 Task: Check current mortgage rates for homes with 10-year fixed loan payments.
Action: Mouse moved to (897, 164)
Screenshot: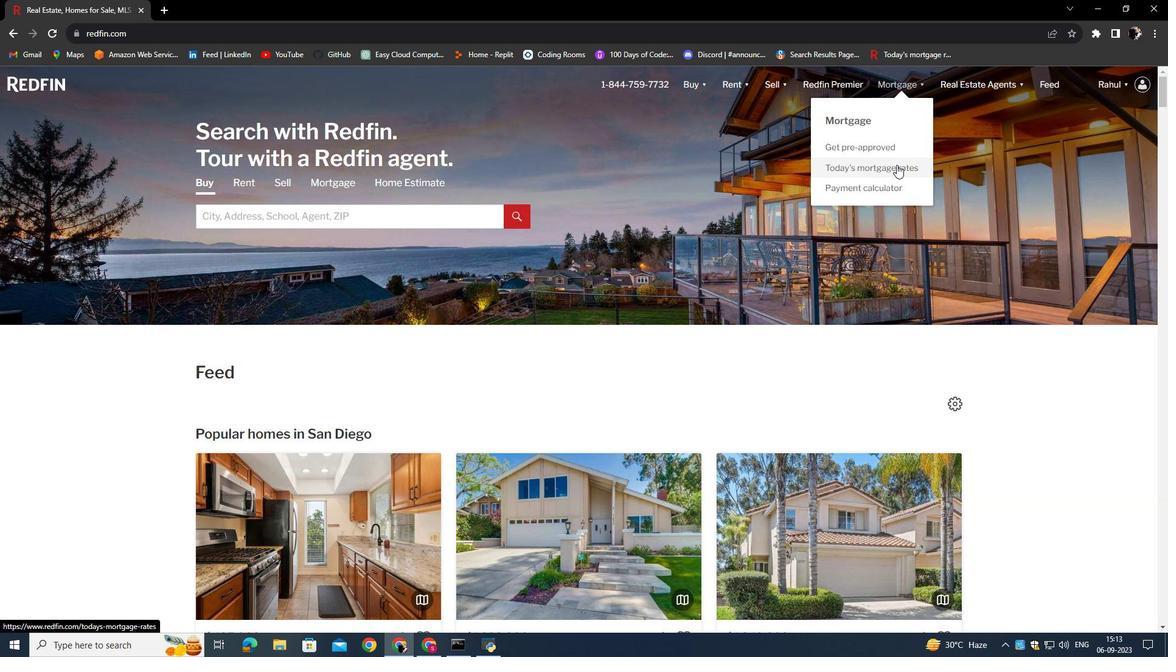 
Action: Mouse pressed left at (897, 164)
Screenshot: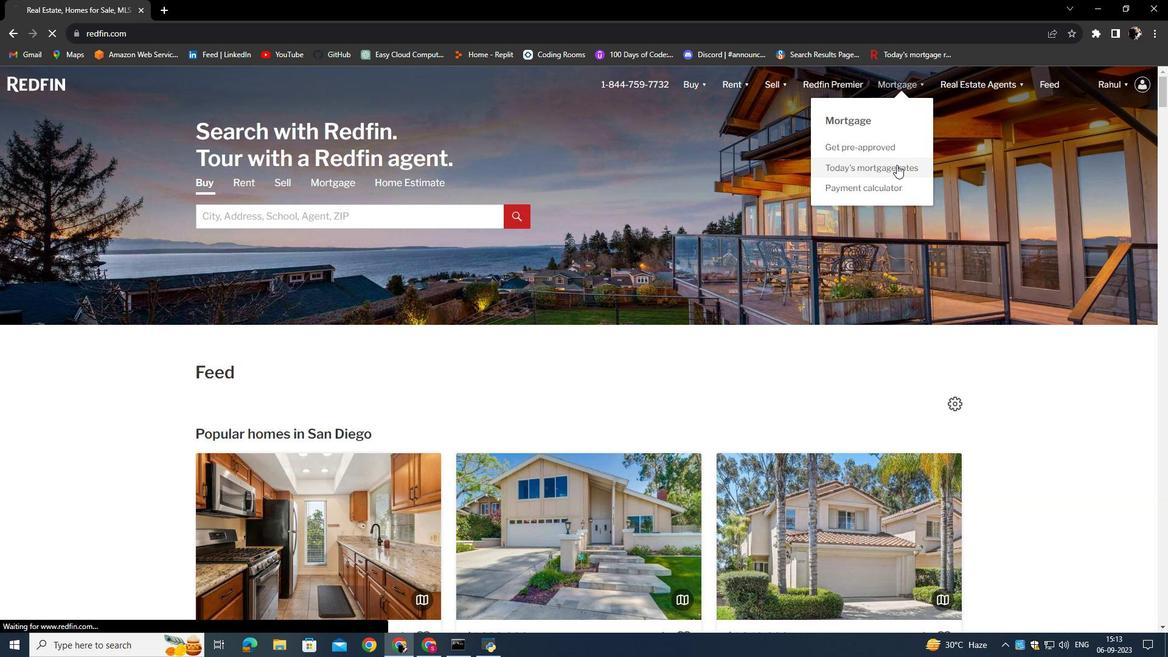 
Action: Mouse moved to (457, 334)
Screenshot: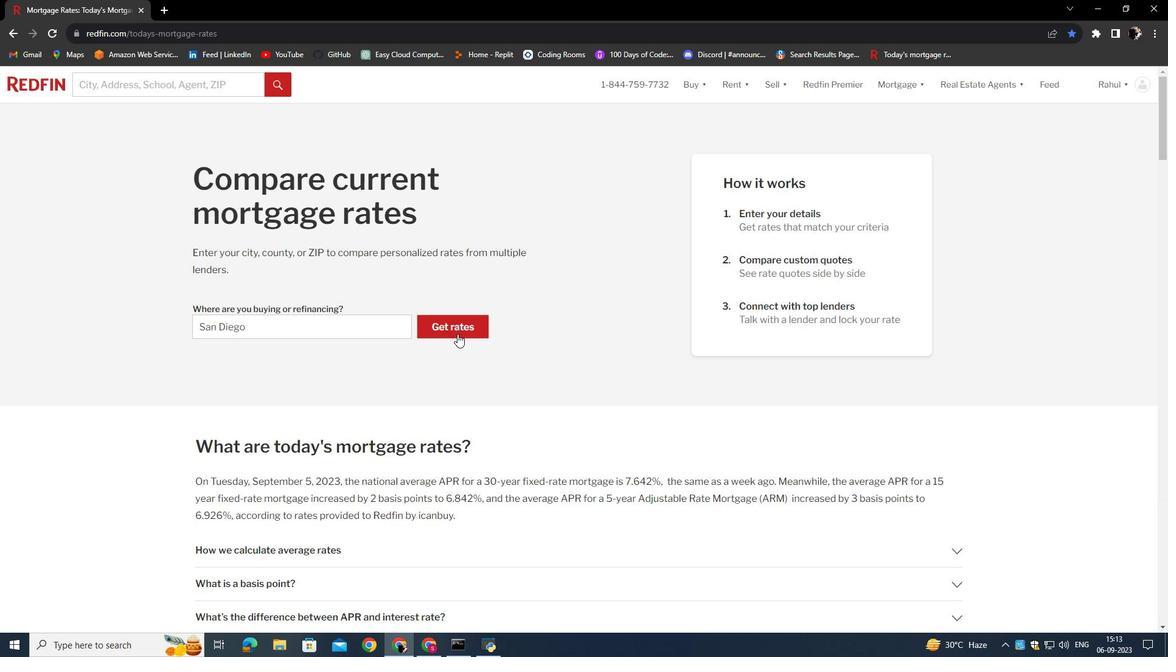 
Action: Mouse pressed left at (457, 334)
Screenshot: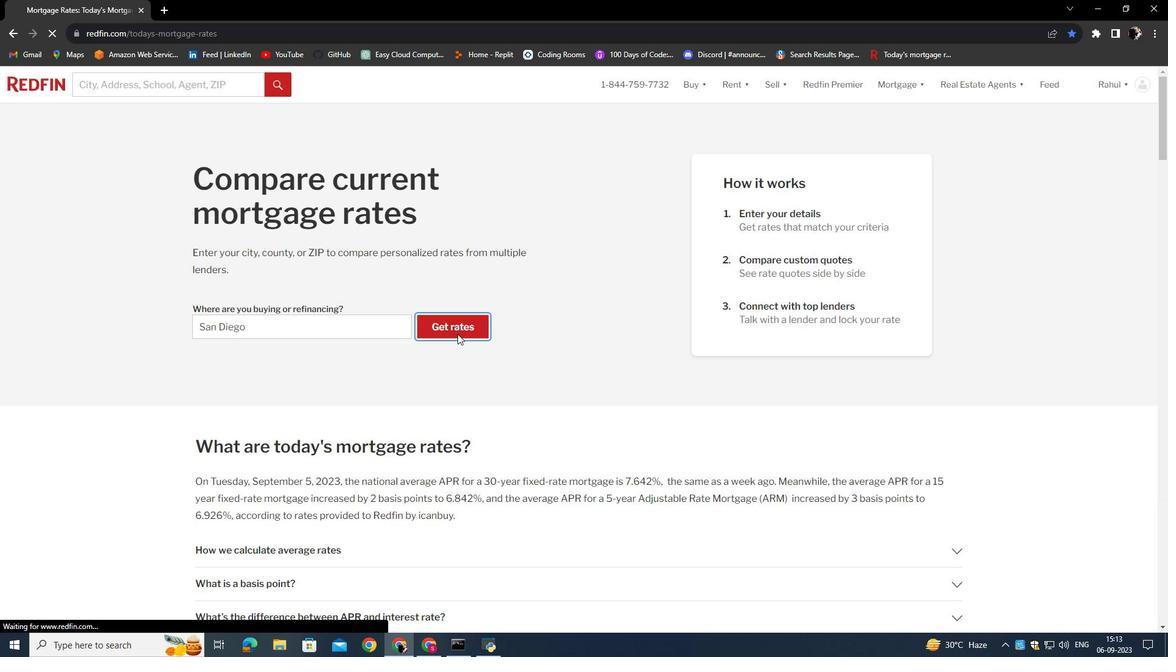 
Action: Mouse moved to (454, 324)
Screenshot: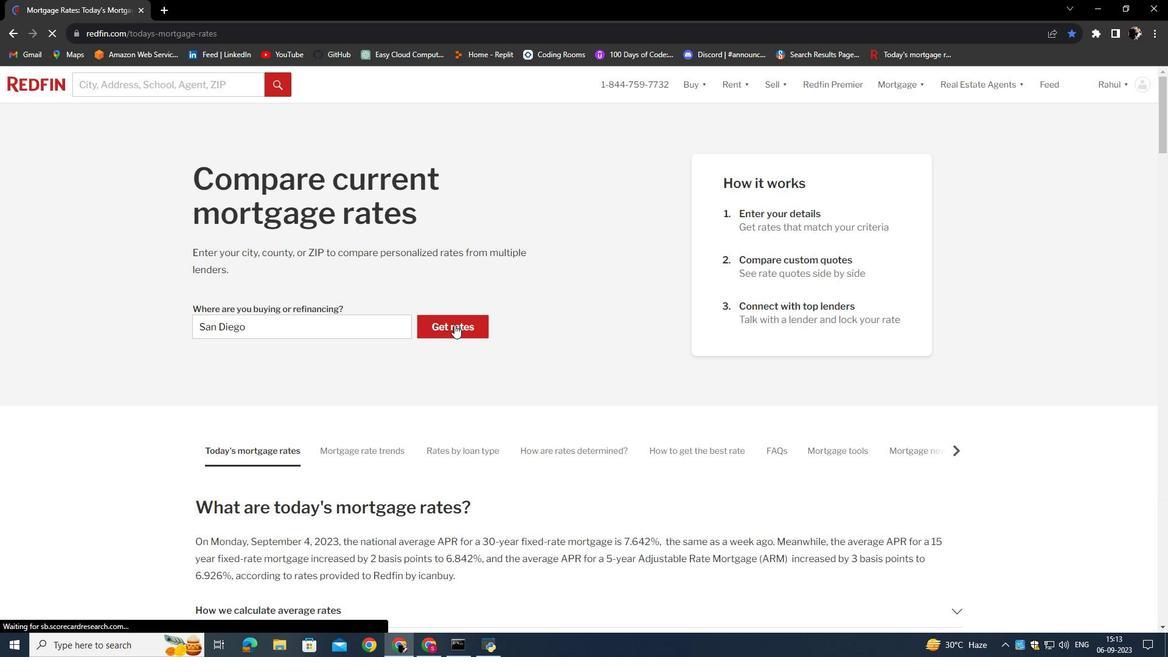 
Action: Mouse pressed left at (454, 324)
Screenshot: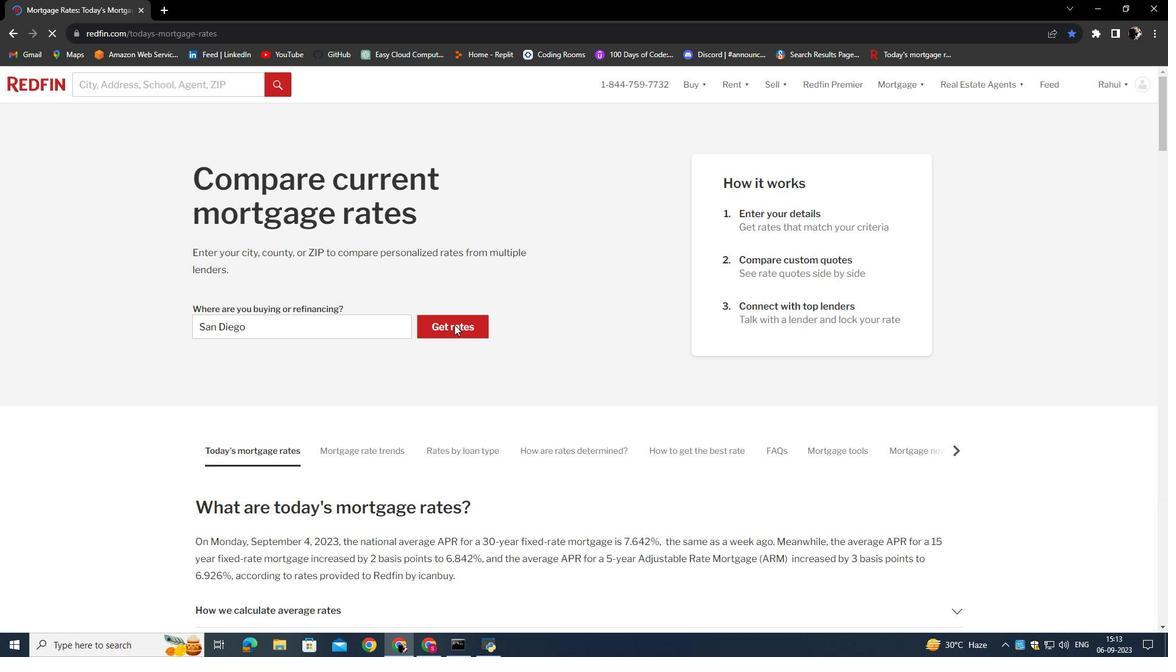 
Action: Mouse moved to (304, 417)
Screenshot: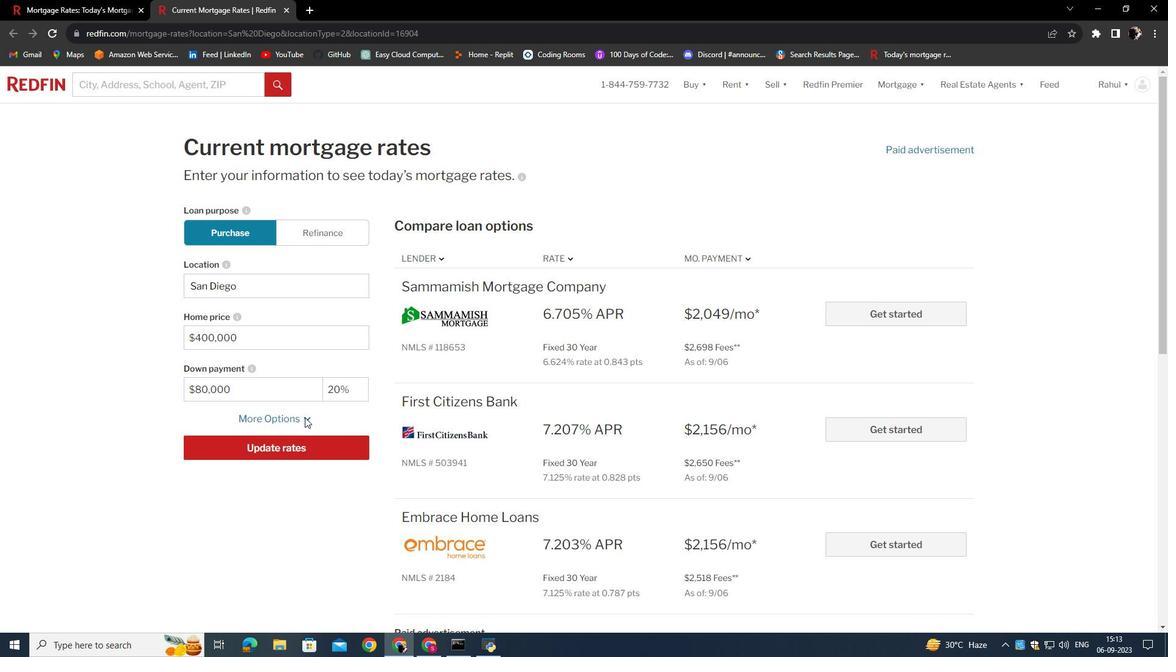 
Action: Mouse pressed left at (304, 417)
Screenshot: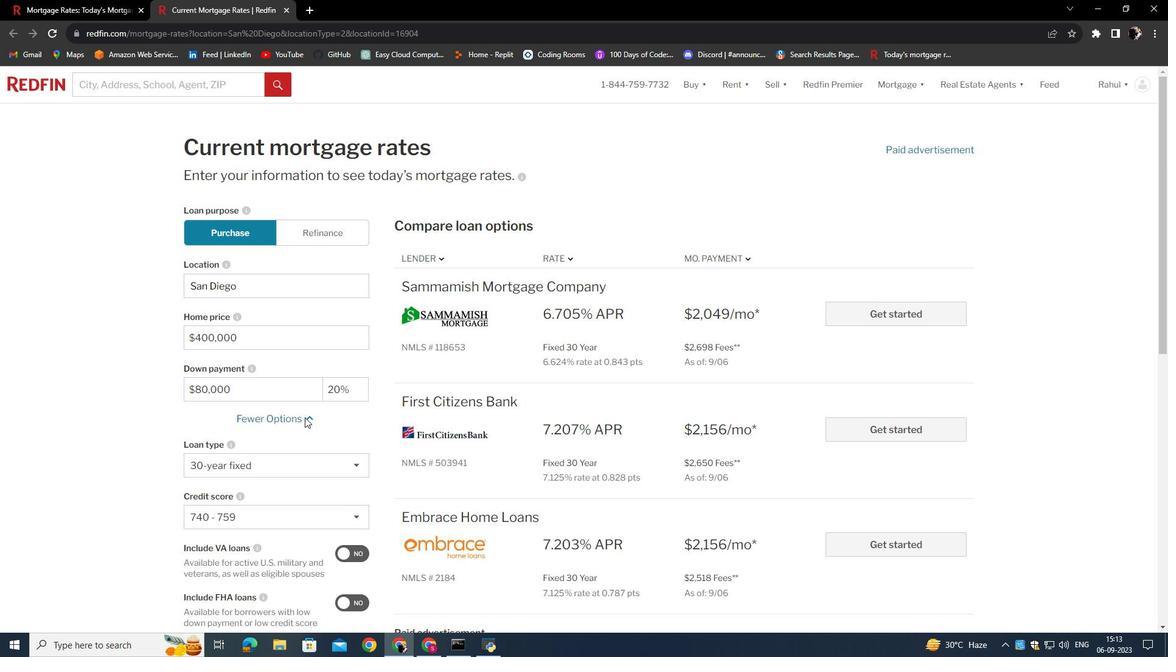 
Action: Mouse moved to (286, 463)
Screenshot: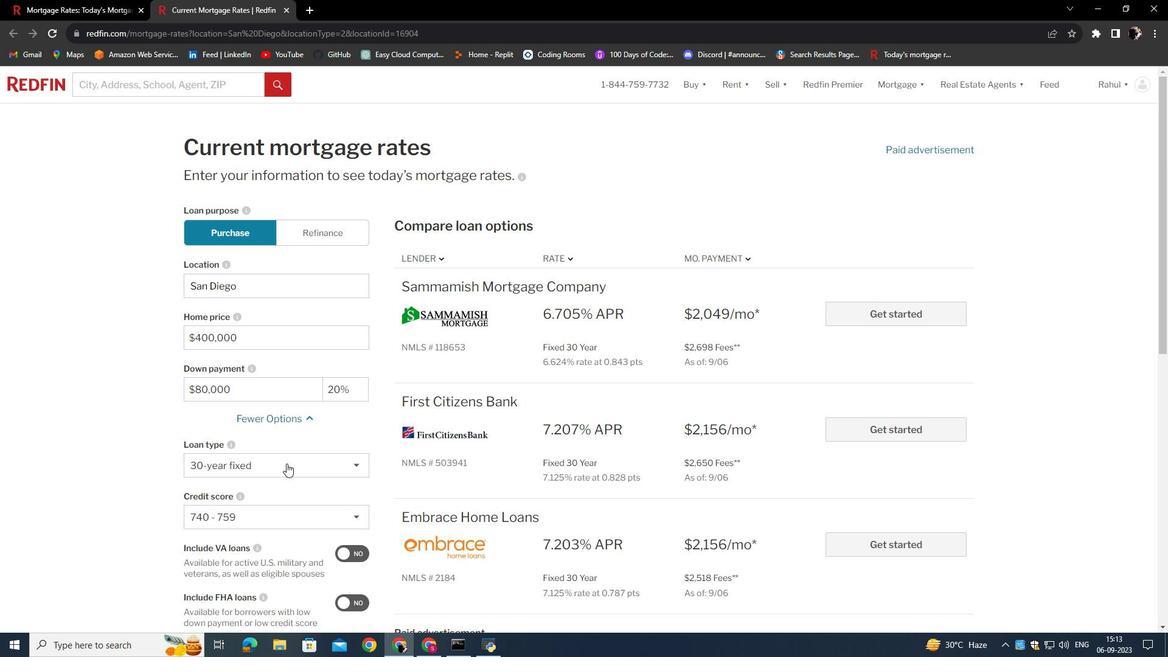 
Action: Mouse pressed left at (286, 463)
Screenshot: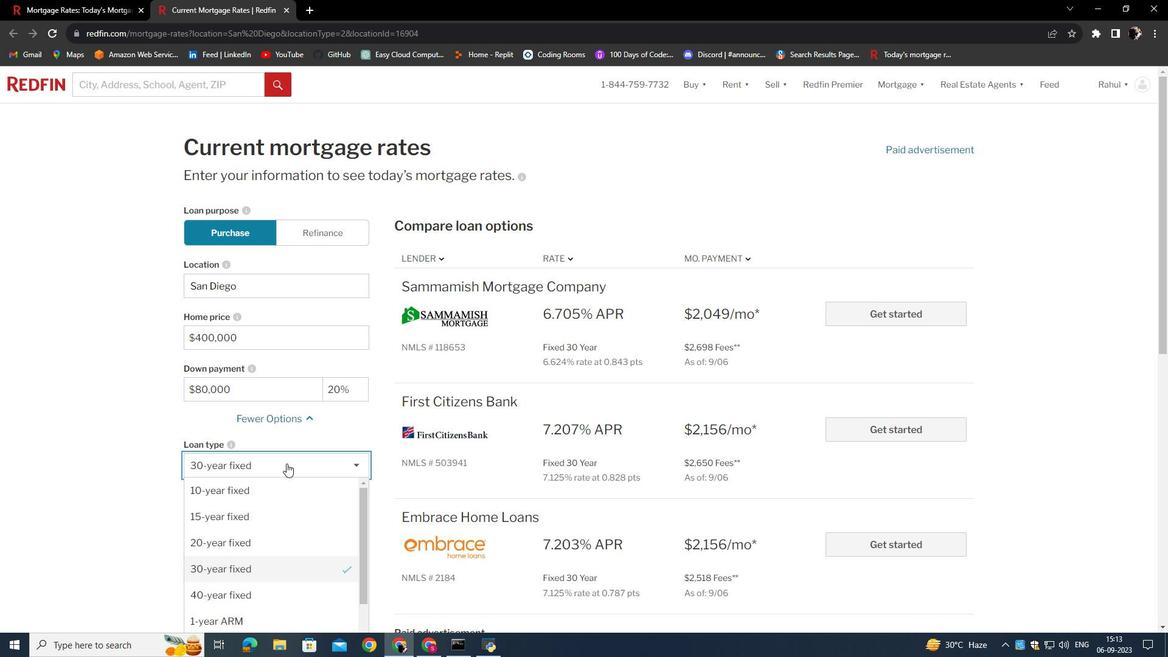 
Action: Mouse moved to (267, 499)
Screenshot: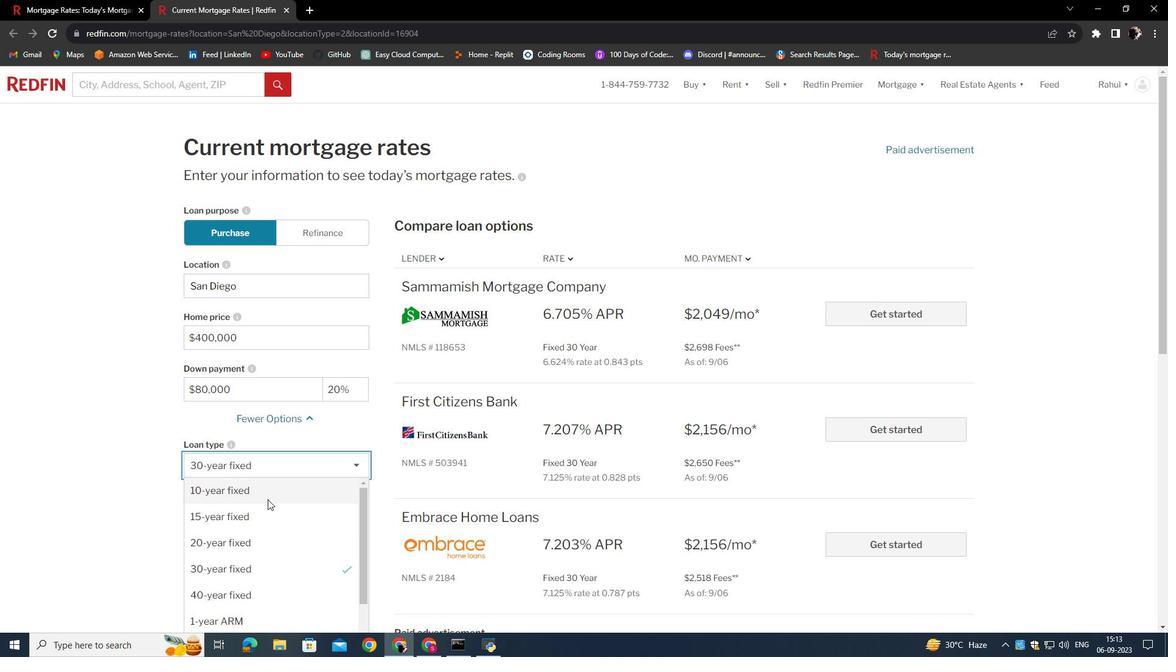 
Action: Mouse pressed left at (267, 499)
Screenshot: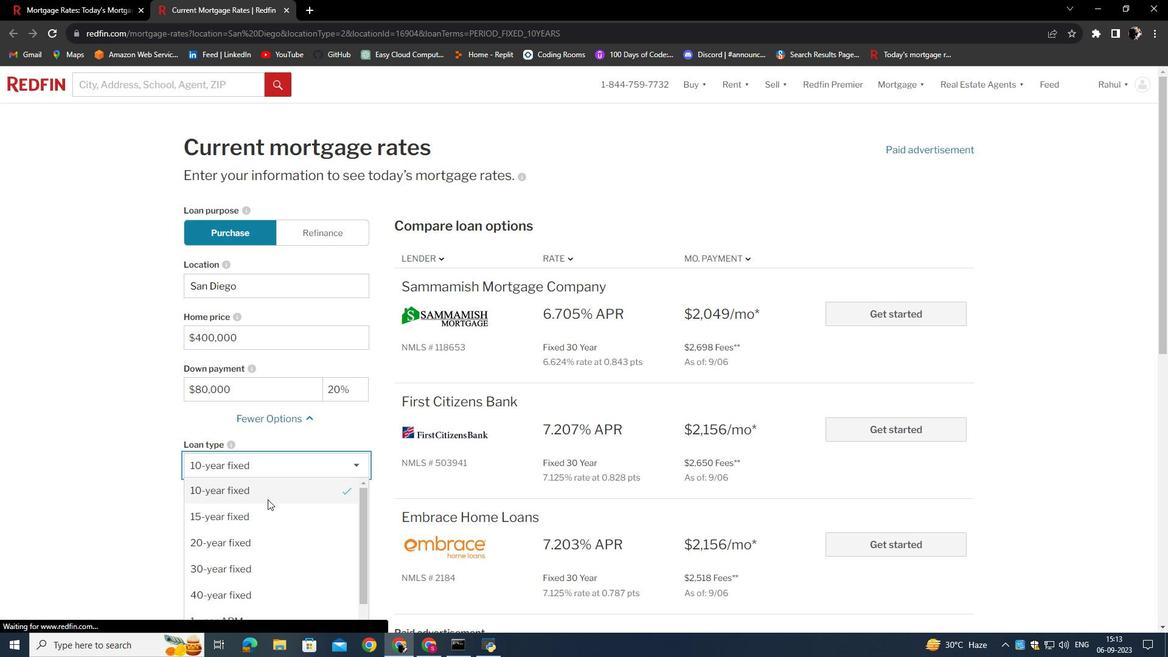 
Action: Mouse moved to (312, 494)
Screenshot: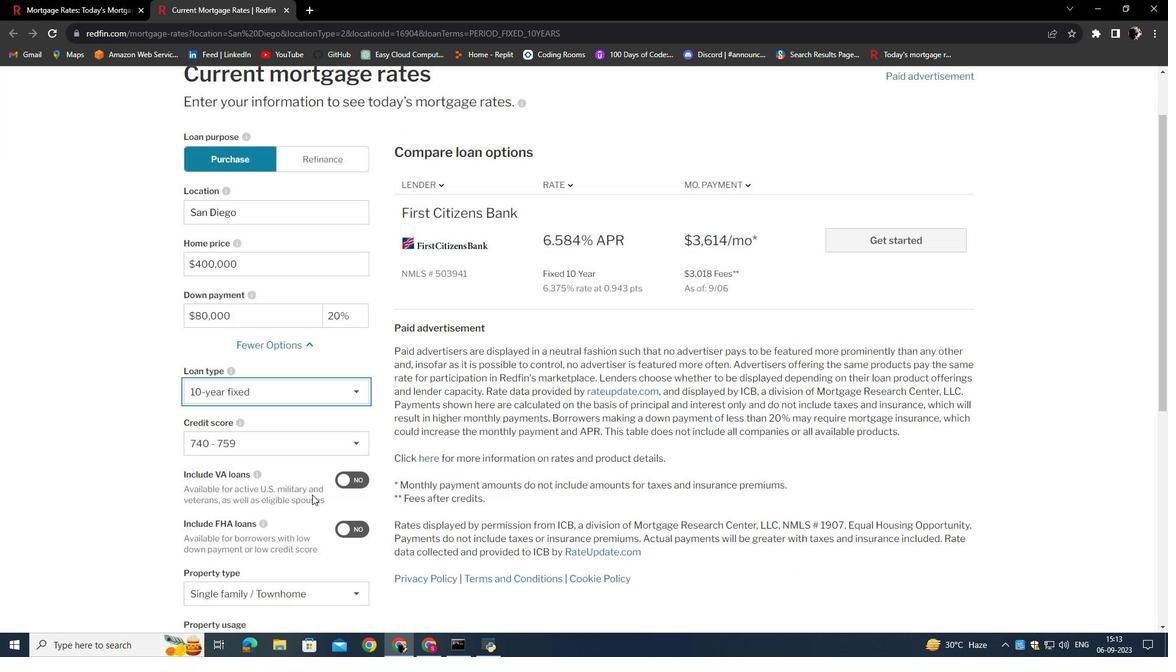 
Action: Mouse scrolled (312, 494) with delta (0, 0)
Screenshot: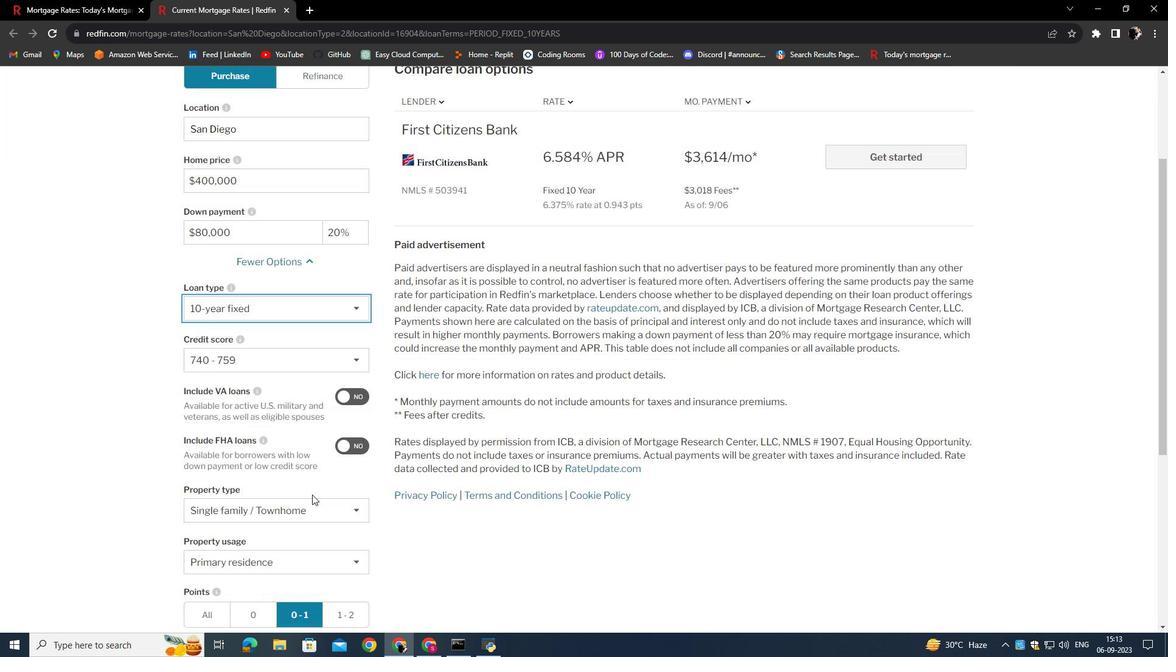 
Action: Mouse scrolled (312, 494) with delta (0, 0)
Screenshot: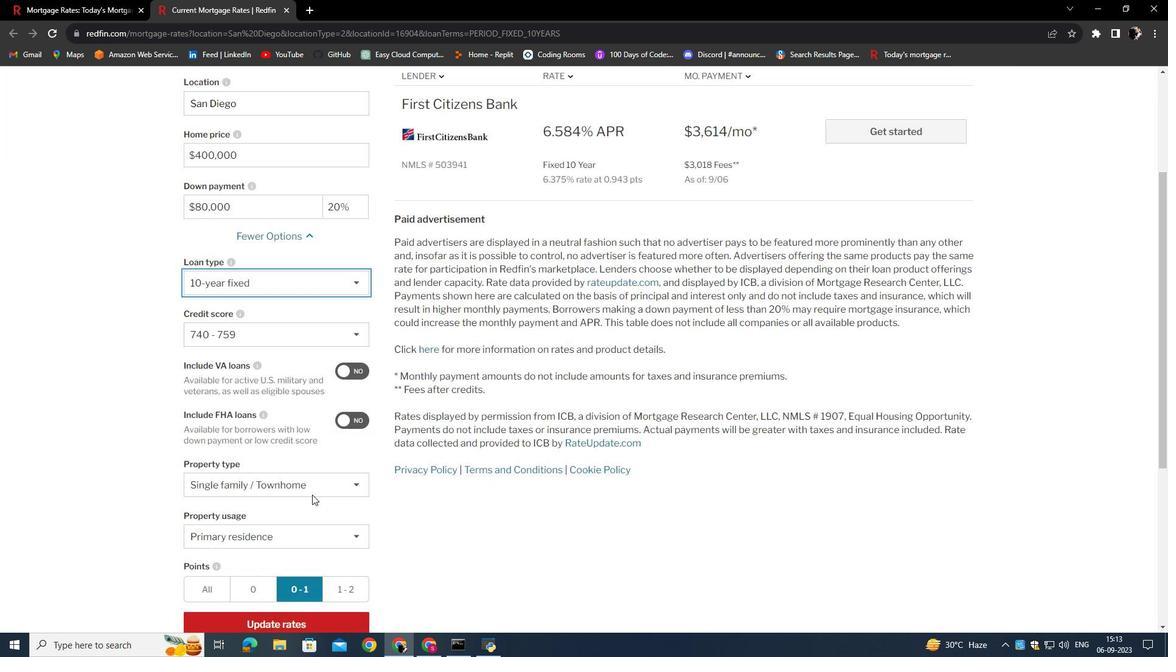 
Action: Mouse scrolled (312, 494) with delta (0, 0)
Screenshot: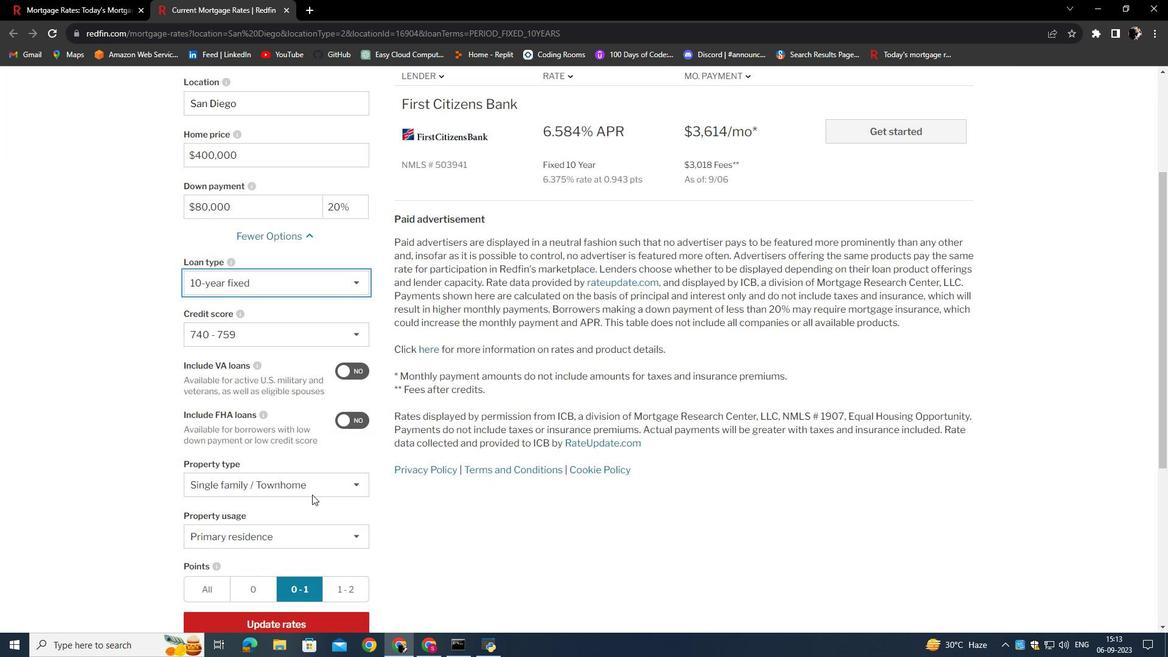 
Action: Mouse scrolled (312, 494) with delta (0, 0)
Screenshot: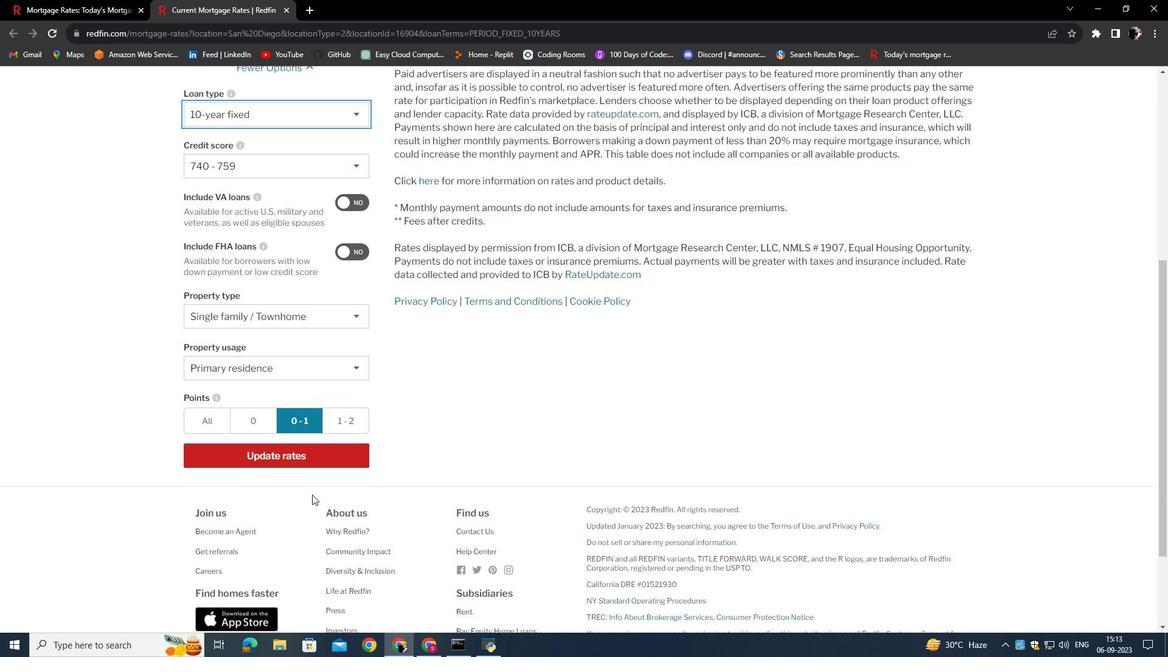 
Action: Mouse scrolled (312, 494) with delta (0, 0)
Screenshot: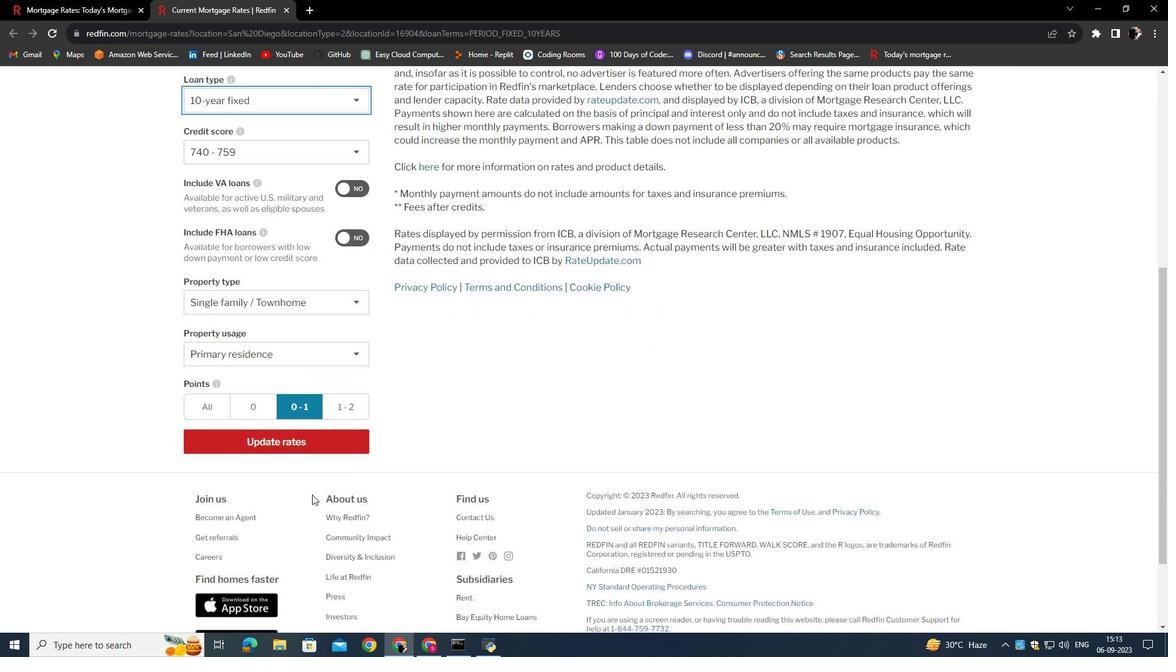 
Action: Mouse scrolled (312, 494) with delta (0, 0)
Screenshot: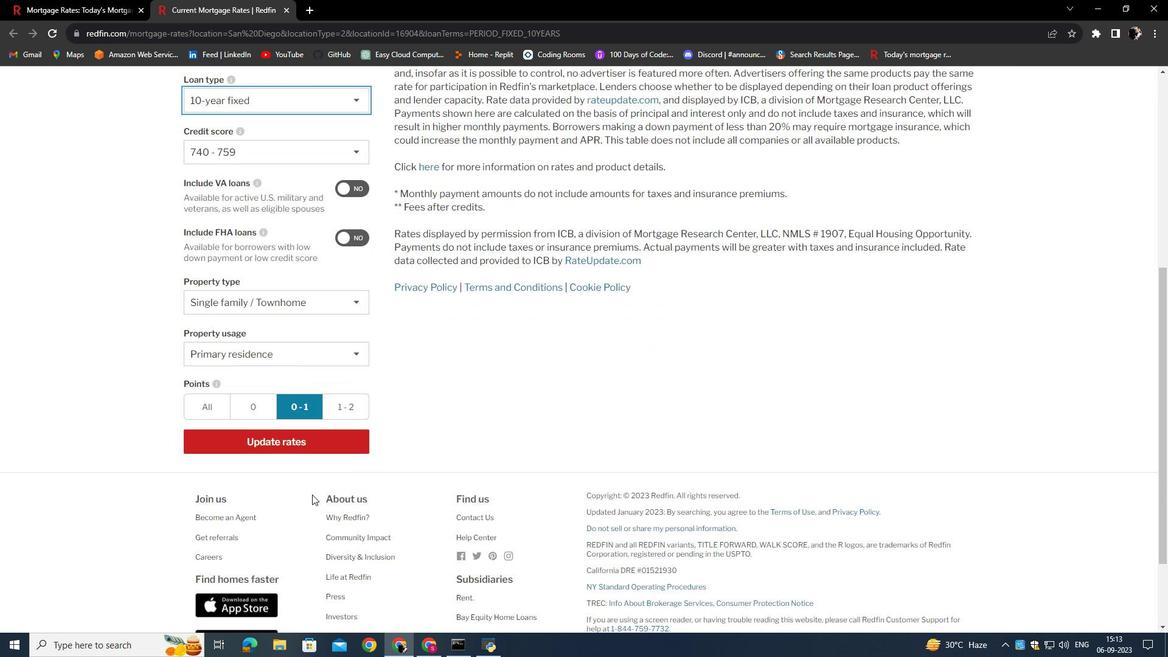 
Action: Mouse moved to (285, 445)
Screenshot: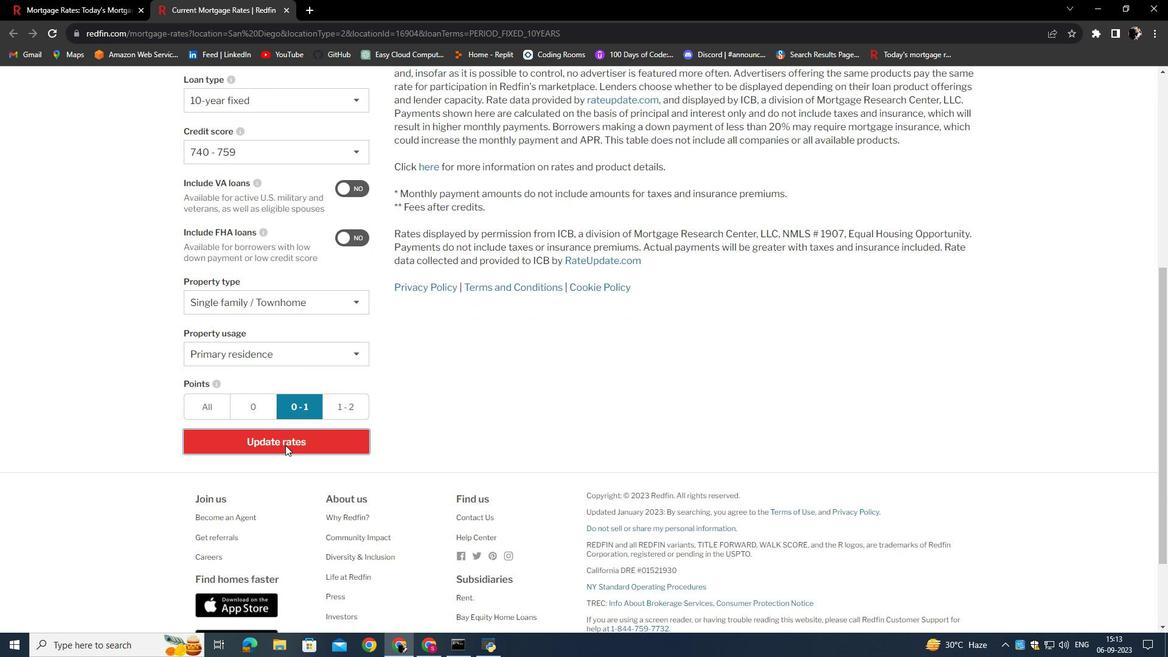 
Action: Mouse pressed left at (285, 445)
Screenshot: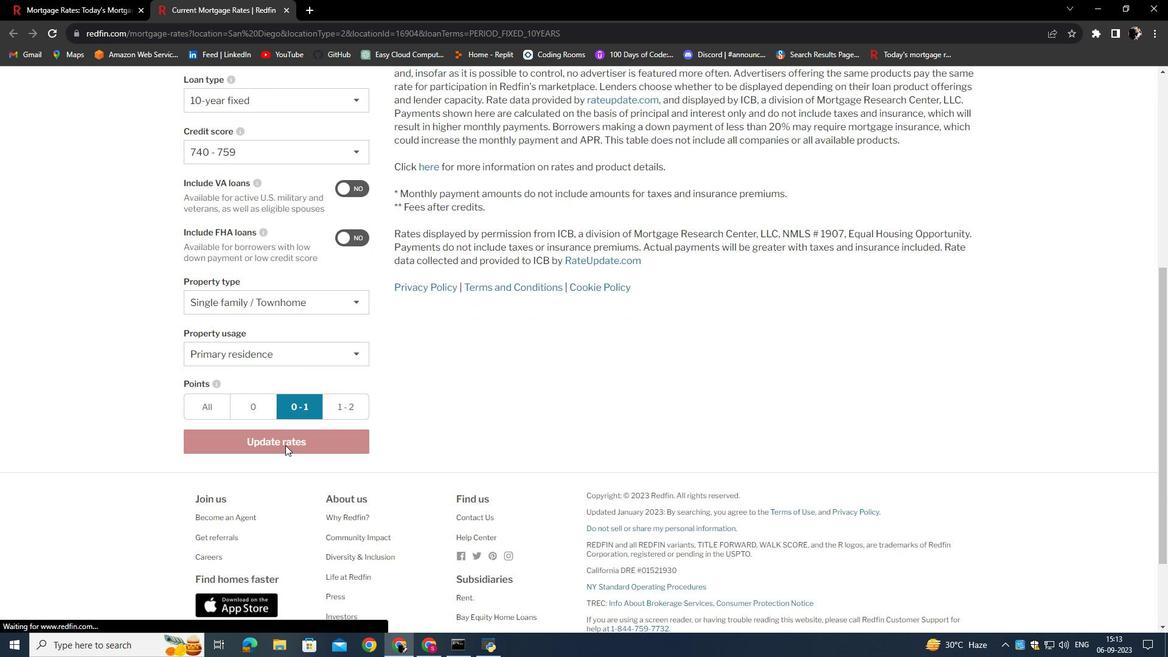 
Action: Mouse moved to (459, 407)
Screenshot: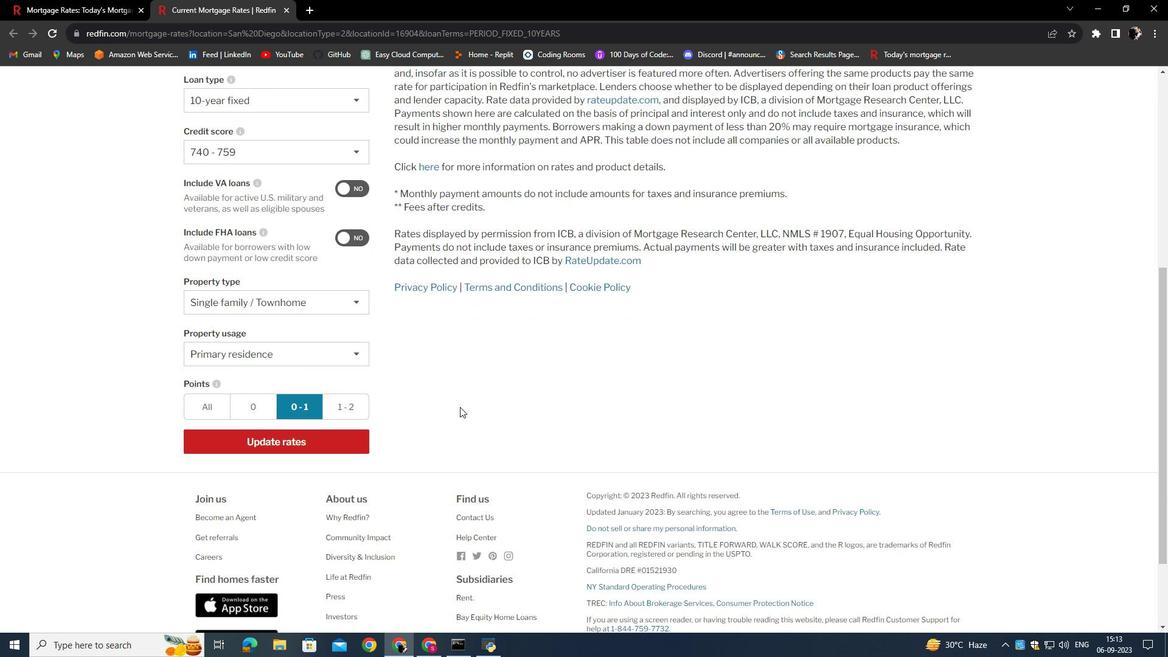 
Action: Mouse scrolled (459, 407) with delta (0, 0)
Screenshot: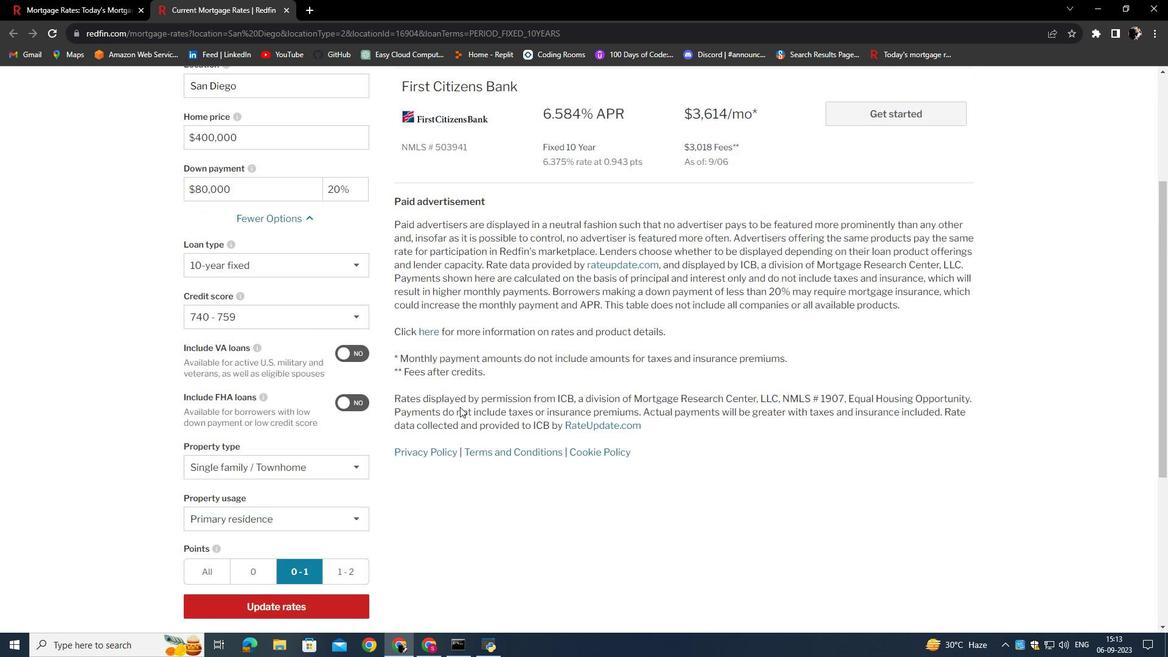 
Action: Mouse scrolled (459, 407) with delta (0, 0)
Screenshot: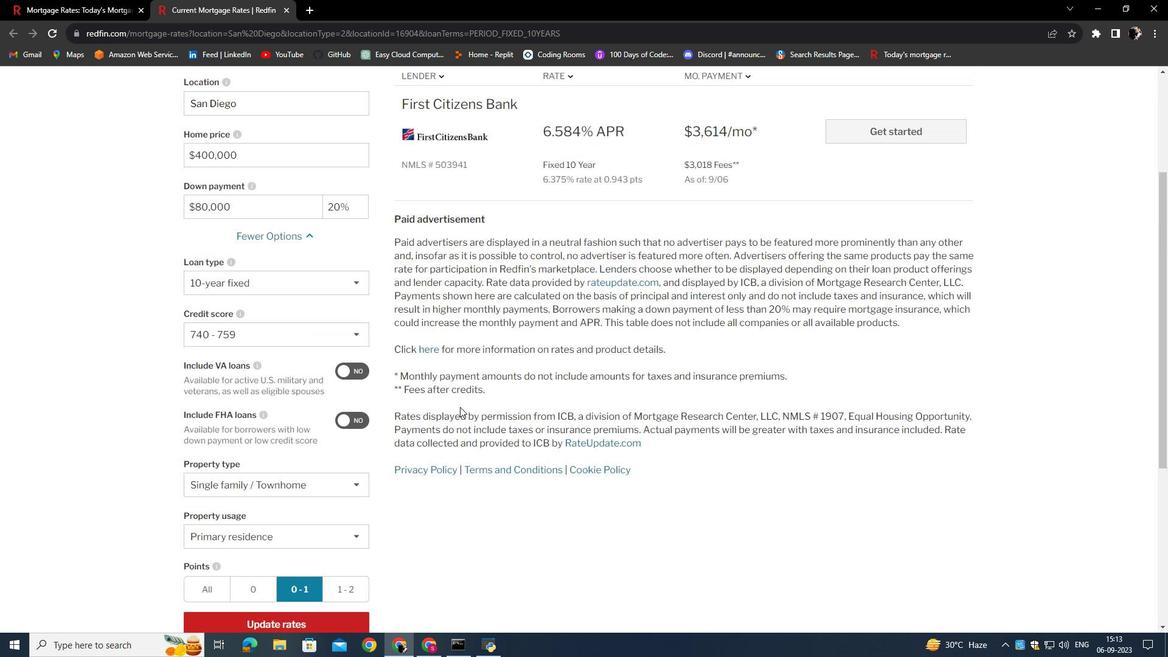 
Action: Mouse scrolled (459, 407) with delta (0, 0)
Screenshot: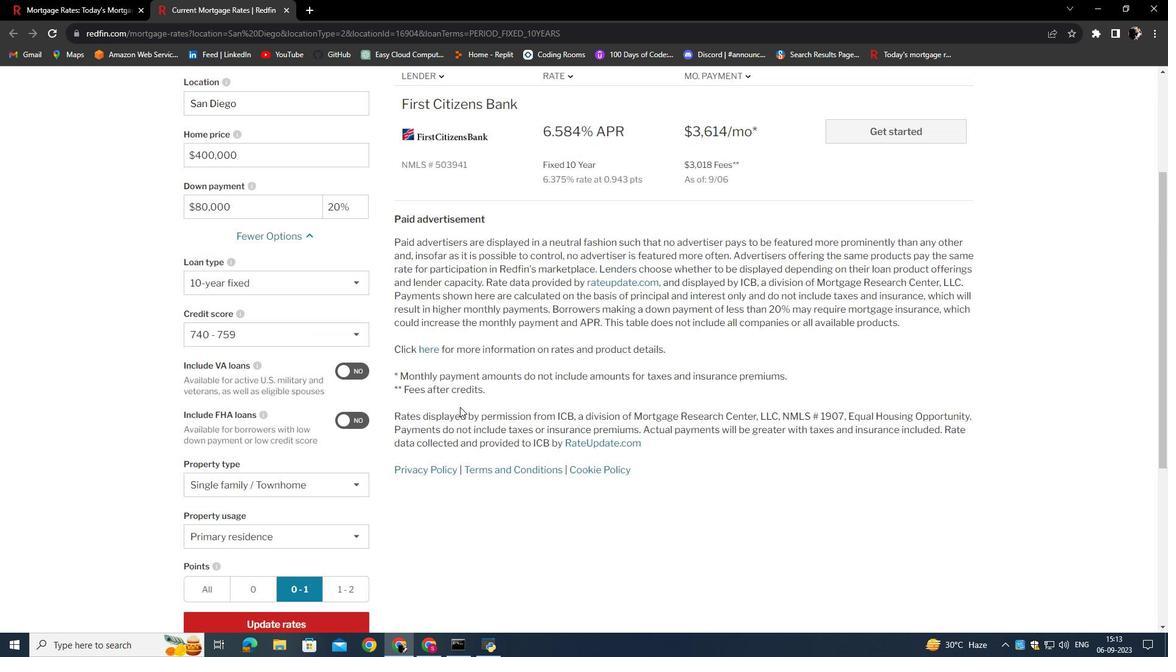 
Action: Mouse scrolled (459, 407) with delta (0, 0)
Screenshot: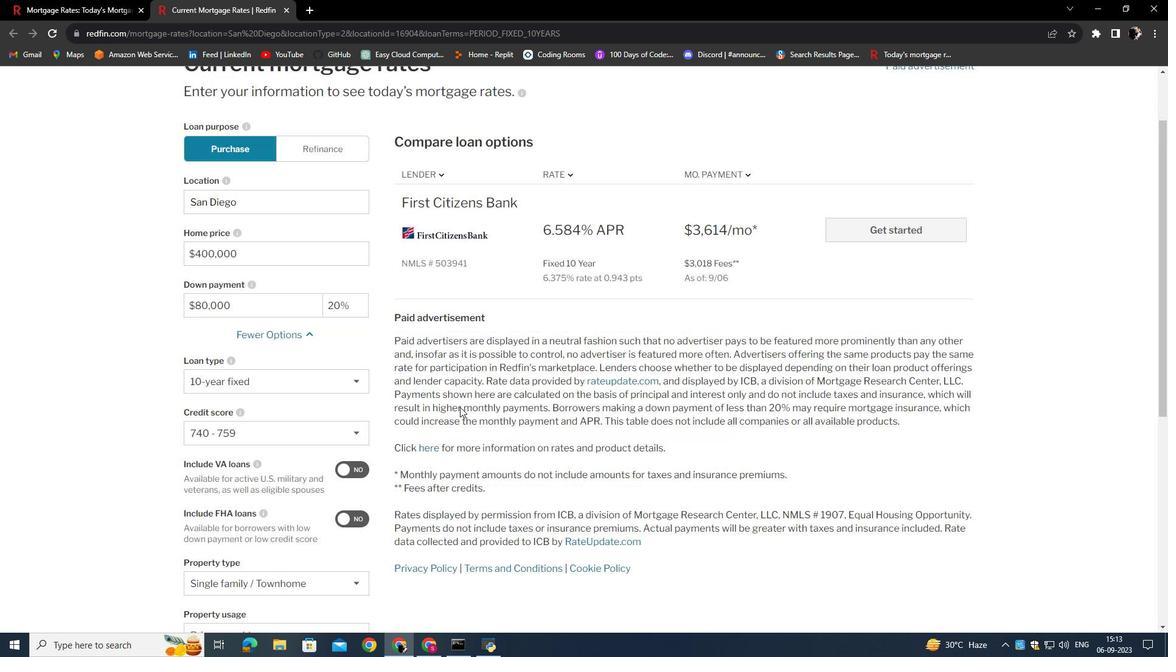 
Action: Mouse scrolled (459, 407) with delta (0, 0)
Screenshot: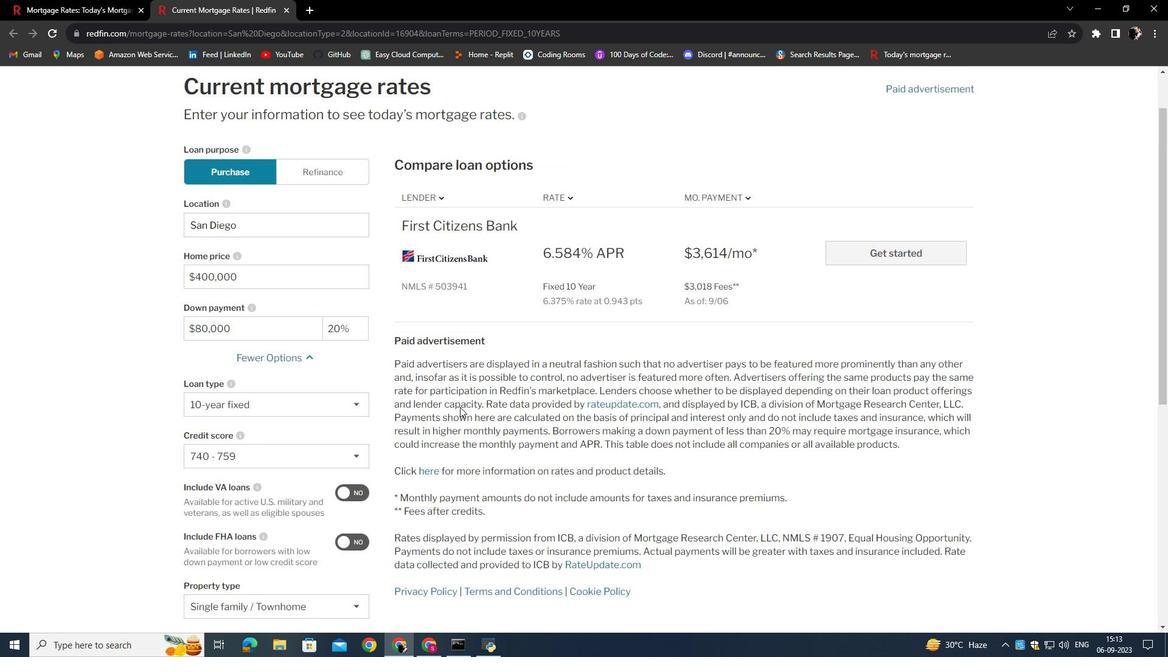 
